 Task: Make in the project AdaptFlow an epic 'Search Engine Optimization (SEO) Improvements'. Create in the project AdaptFlow an epic 'Data Privacy Compliance'. Add in the project AdaptFlow an epic 'Remote Work Enablement'
Action: Mouse moved to (188, 53)
Screenshot: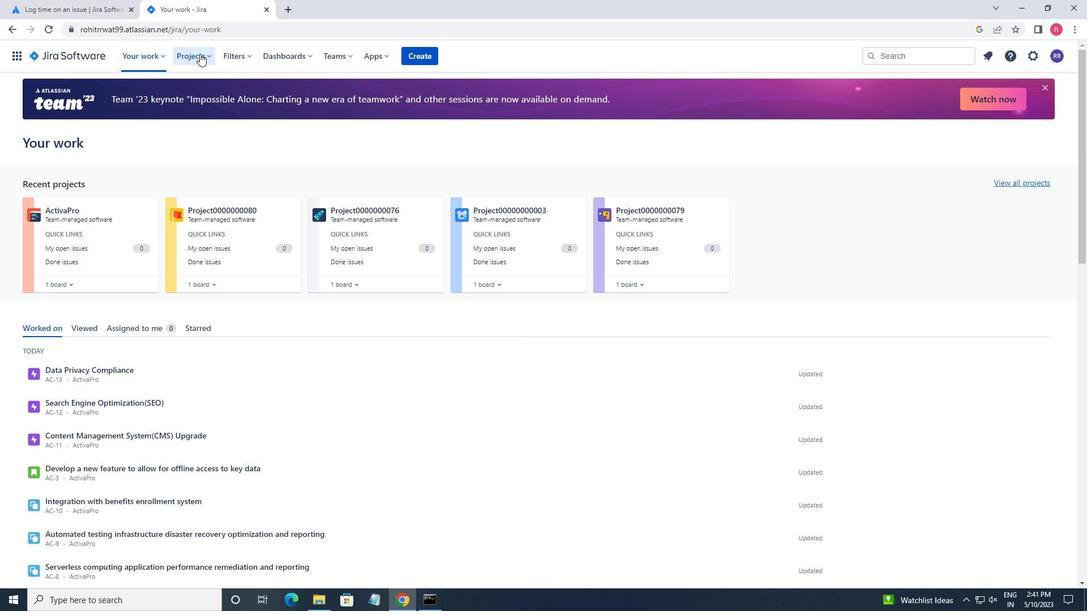 
Action: Mouse pressed left at (188, 53)
Screenshot: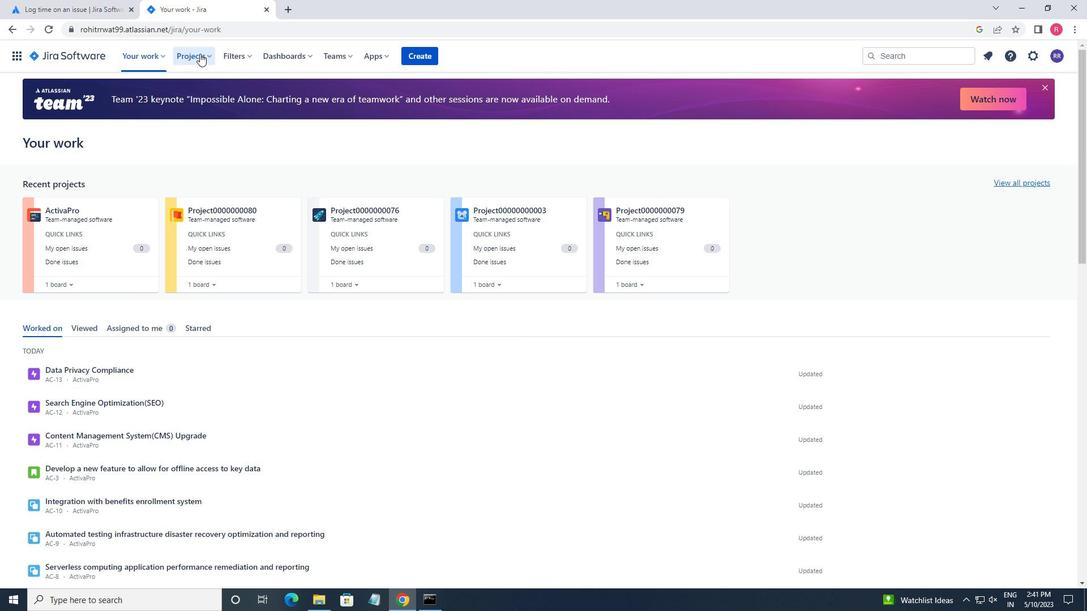 
Action: Mouse moved to (227, 103)
Screenshot: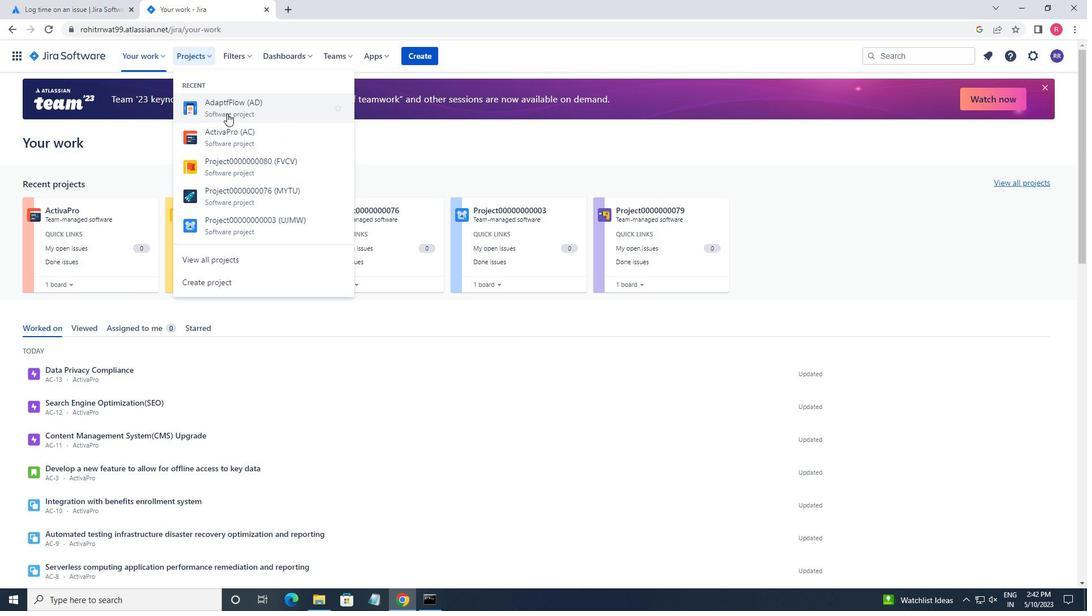 
Action: Mouse pressed left at (227, 103)
Screenshot: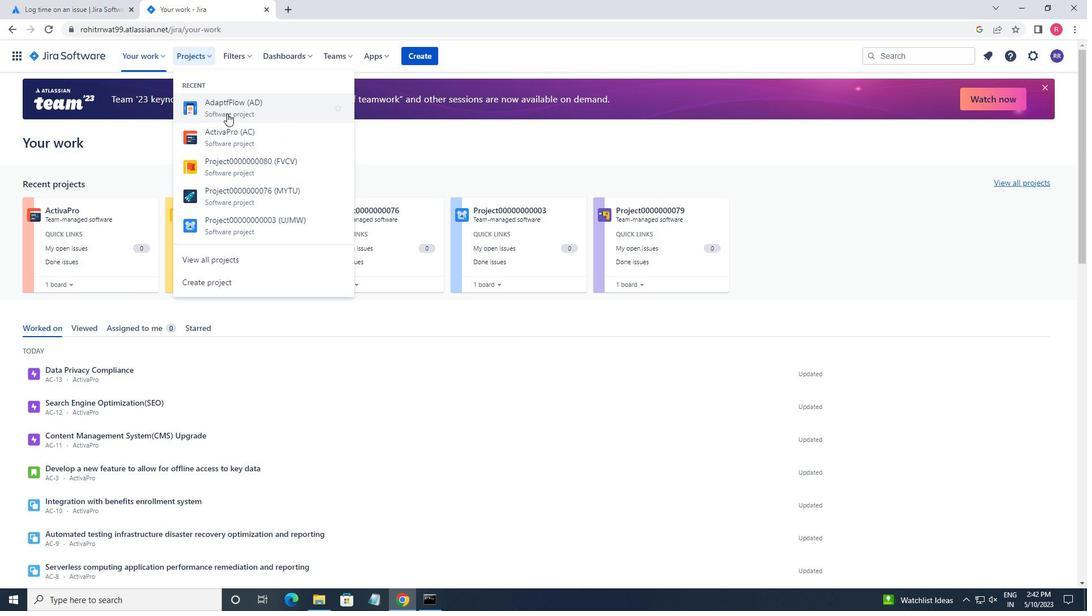 
Action: Mouse moved to (61, 179)
Screenshot: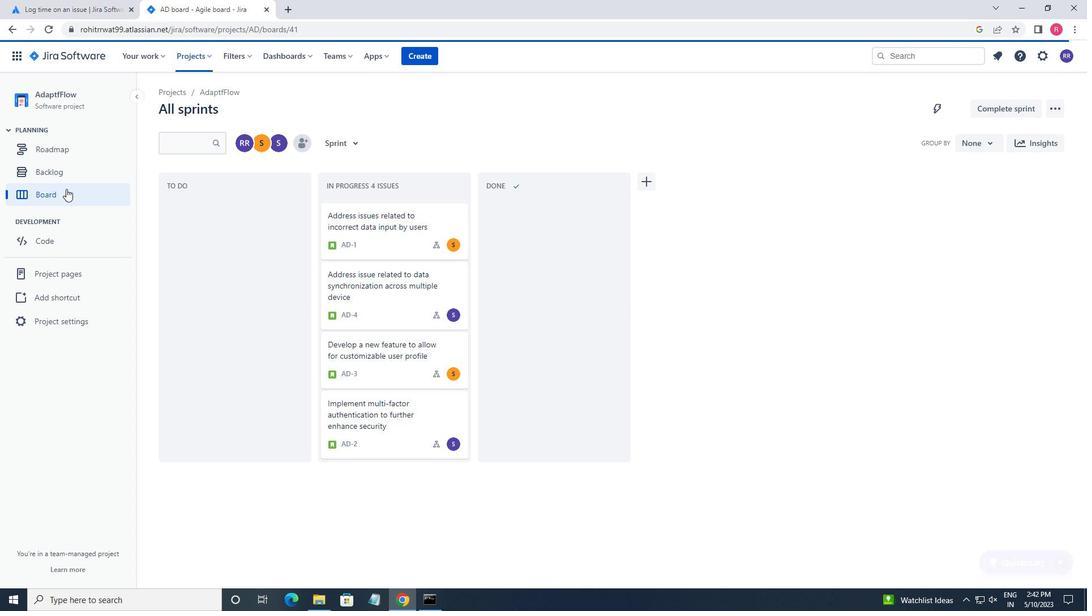 
Action: Mouse pressed left at (61, 179)
Screenshot: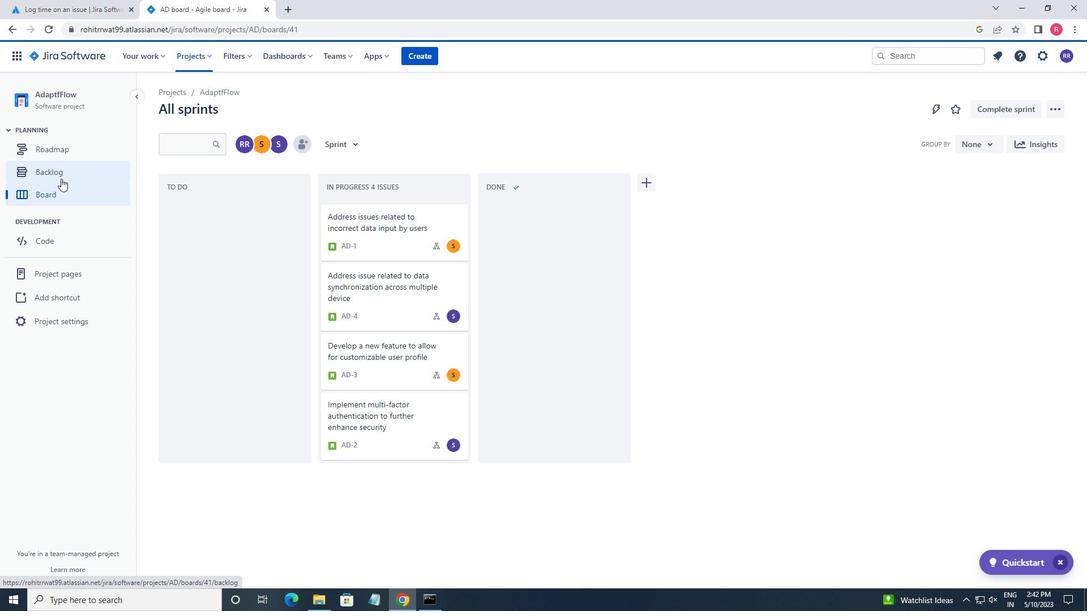 
Action: Mouse moved to (337, 145)
Screenshot: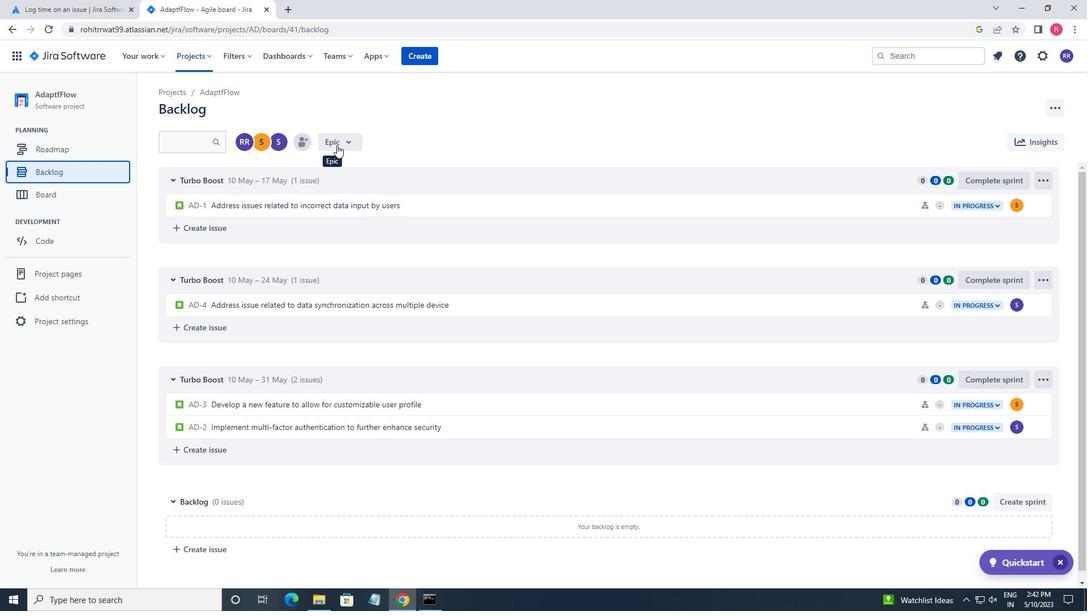 
Action: Mouse pressed left at (337, 145)
Screenshot: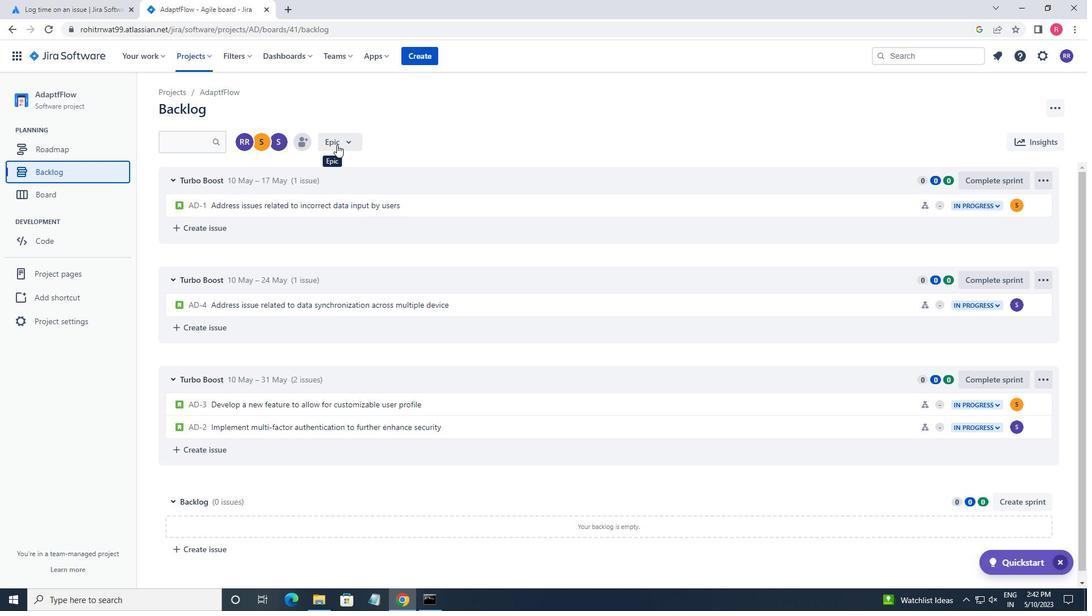 
Action: Mouse moved to (341, 212)
Screenshot: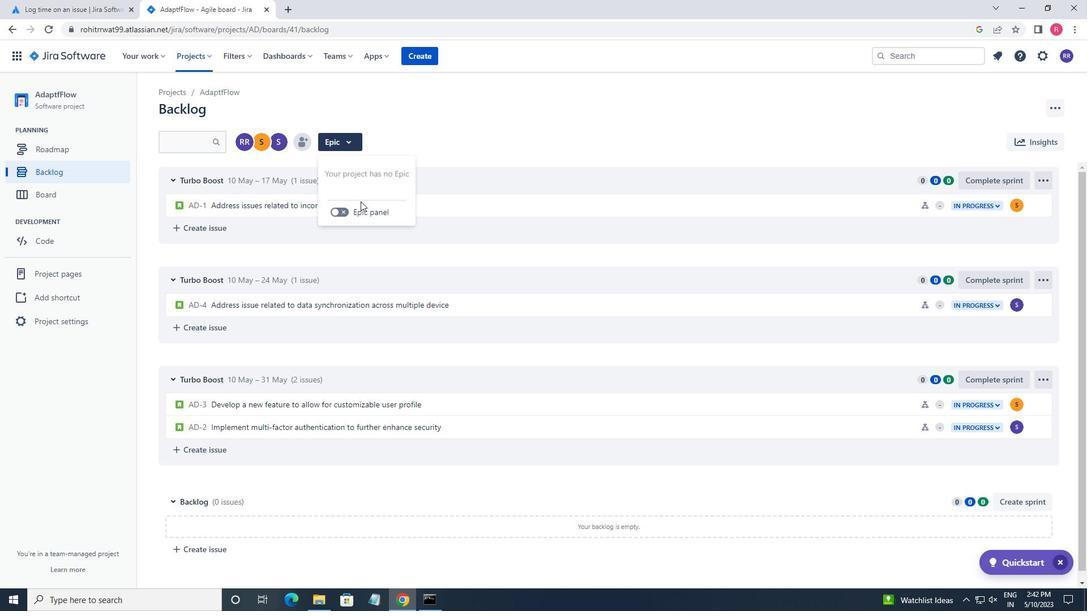 
Action: Mouse pressed left at (341, 212)
Screenshot: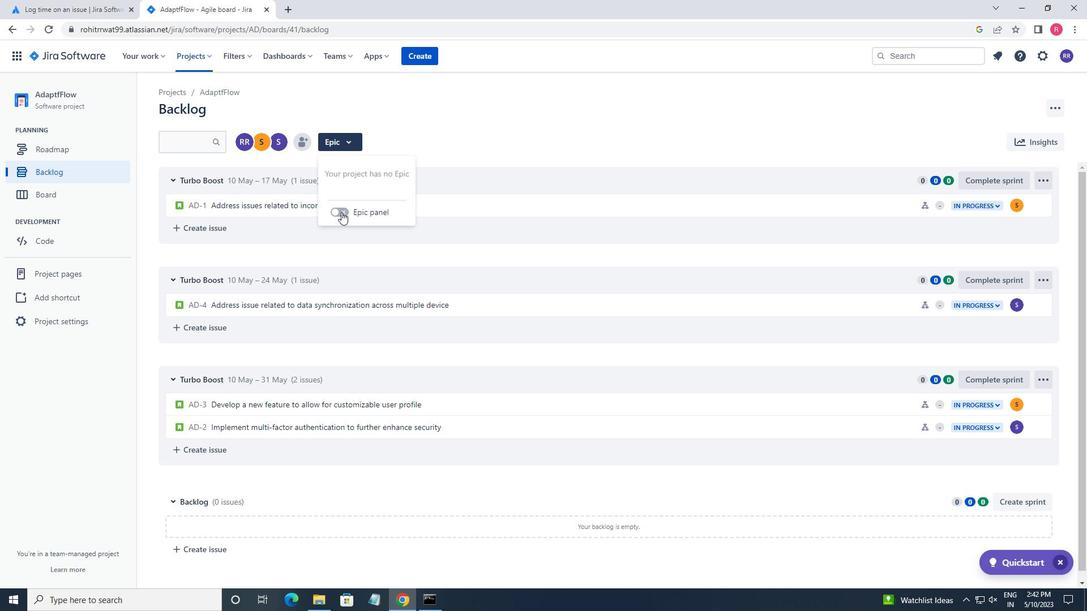 
Action: Mouse moved to (224, 396)
Screenshot: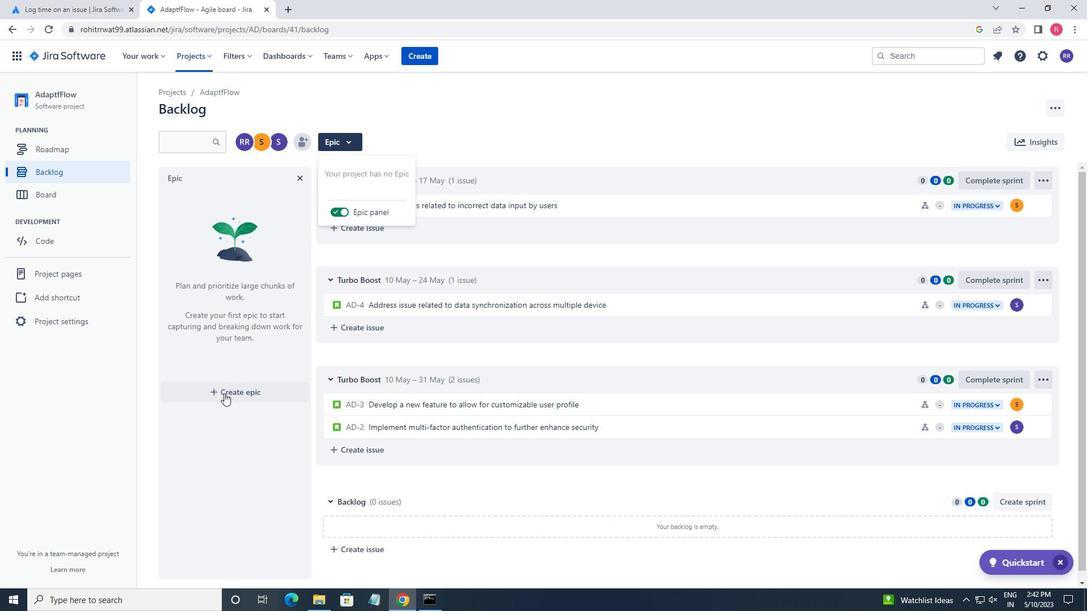 
Action: Mouse pressed left at (224, 396)
Screenshot: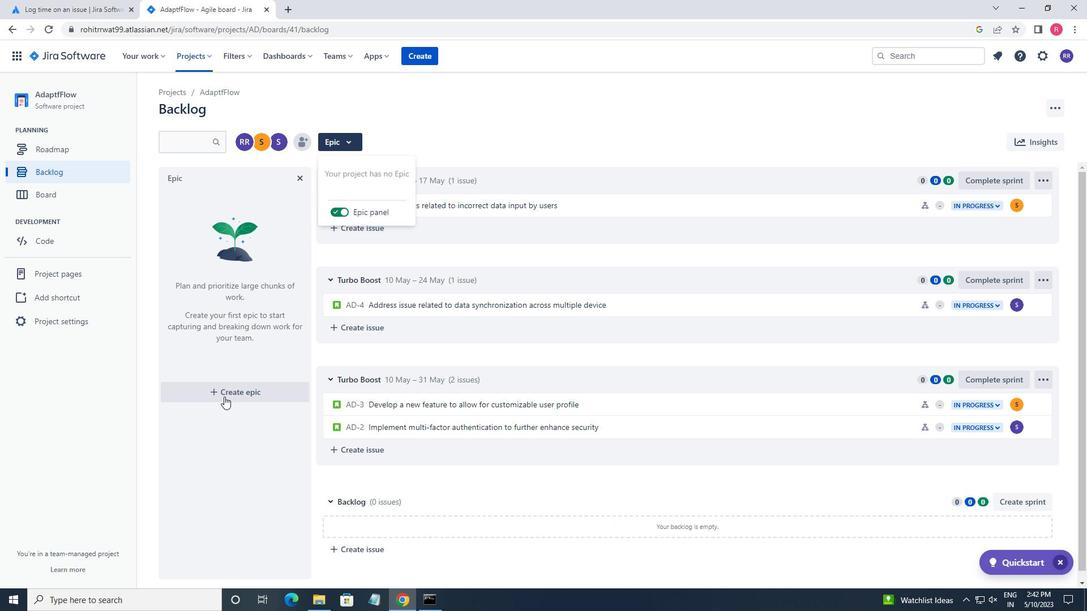 
Action: Mouse moved to (225, 395)
Screenshot: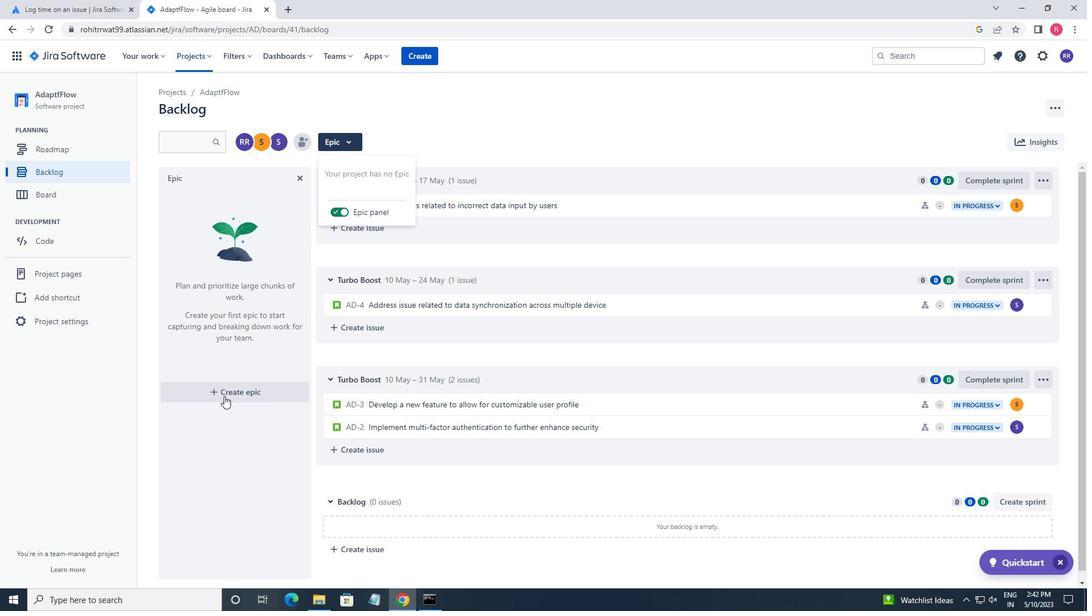 
Action: Key pressed <Key.shift>SEARCH<Key.space><Key.shift>ENGINE<Key.space><Key.shift_r>OPTIMIZATION<Key.space><Key.shift_r>(S<Key.backspace><Key.shift><Key.shift>SE<Key.shift_r>O<Key.shift_r>)<Key.space><Key.shift_r>IMPO<Key.backspace>ROVEMENTS<Key.enter><Key.shift>DATTA<Key.backspace><Key.backspace>A<Key.space><Key.shift_r>PRIVACY<Key.space><Key.shift>CP<Key.backspace>OMPLIANCE<Key.enter><Key.shift>REMOTE<Key.space><Key.shift>WORL<Key.backspace>K<Key.space><Key.shift>ENABLEMEMENT<Key.left><Key.left><Key.left><Key.left><Key.left><Key.right><Key.backspace><Key.backspace><Key.enter>
Screenshot: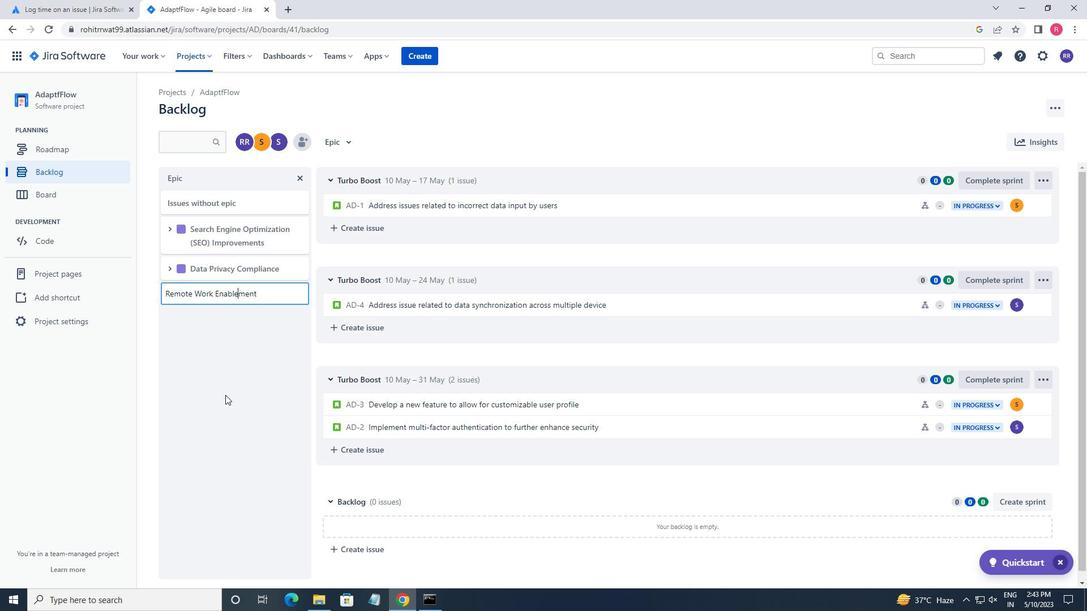 
